 Task: Select the block outline in the cursor style.
Action: Mouse moved to (21, 501)
Screenshot: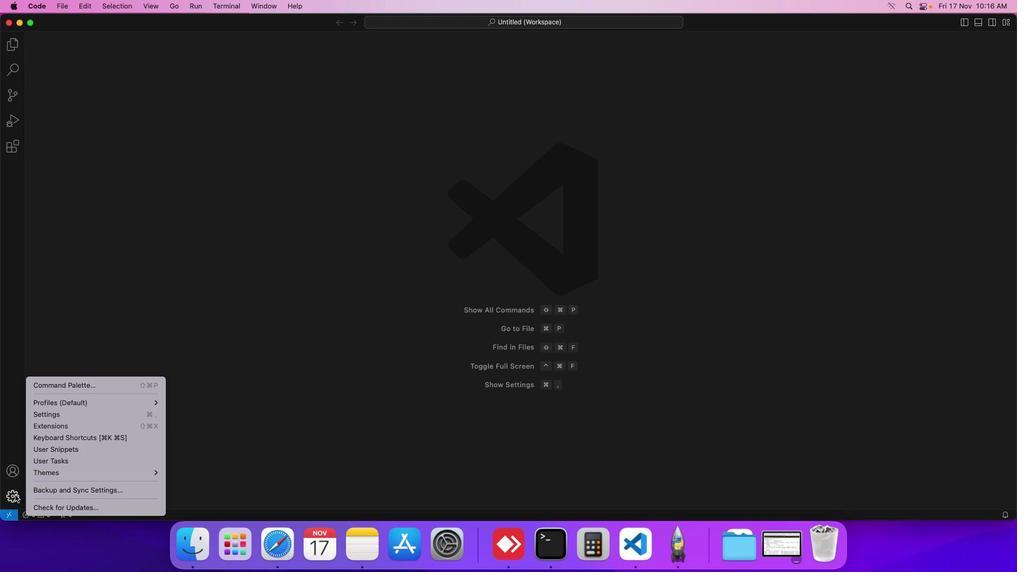 
Action: Mouse pressed left at (21, 501)
Screenshot: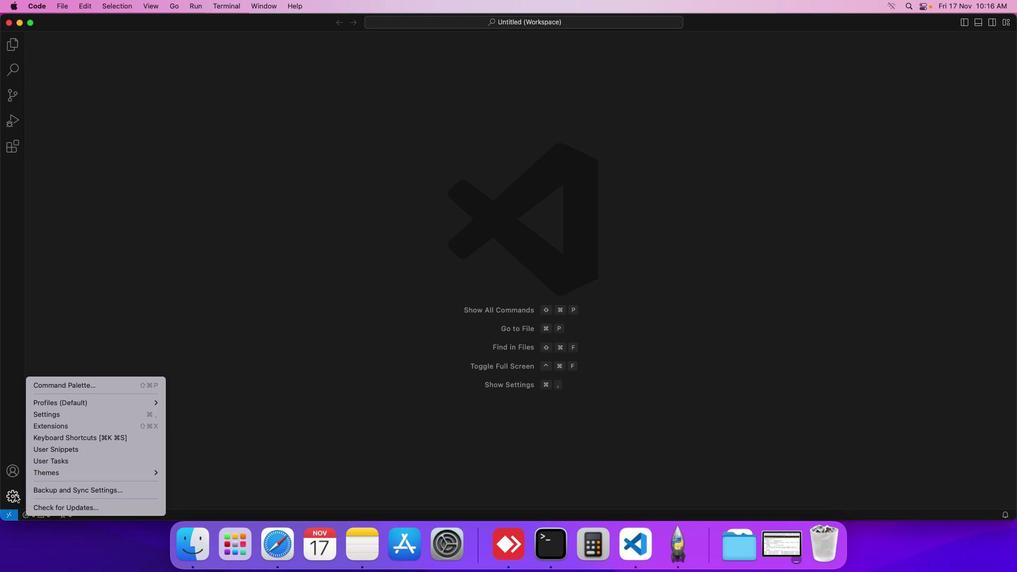 
Action: Mouse moved to (54, 421)
Screenshot: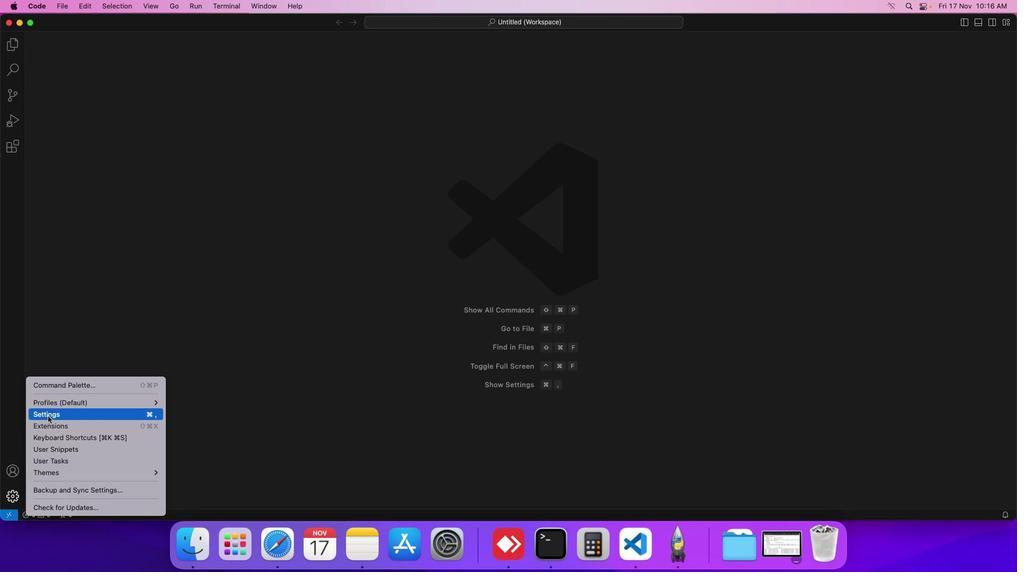 
Action: Mouse pressed left at (54, 421)
Screenshot: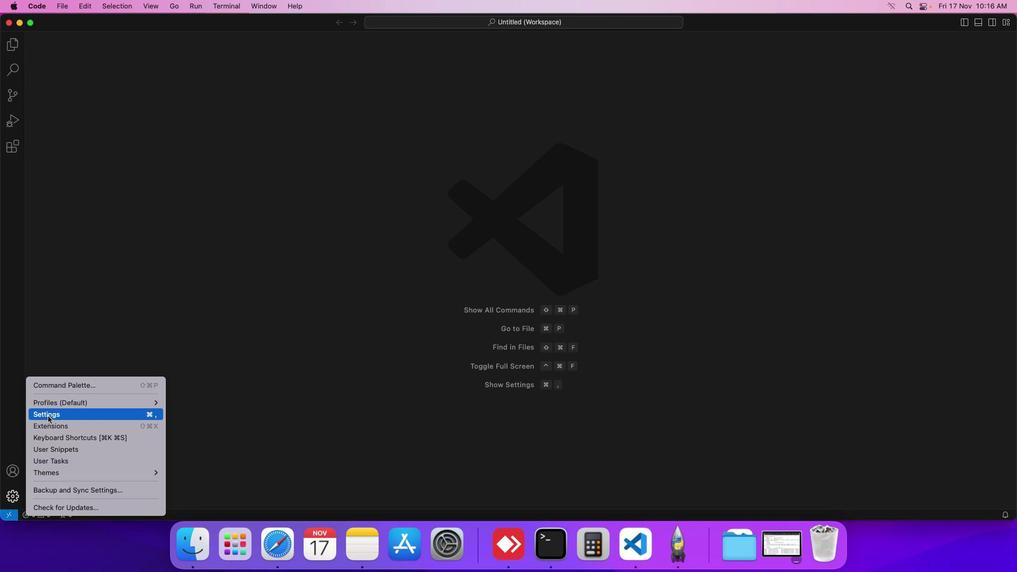
Action: Mouse moved to (252, 88)
Screenshot: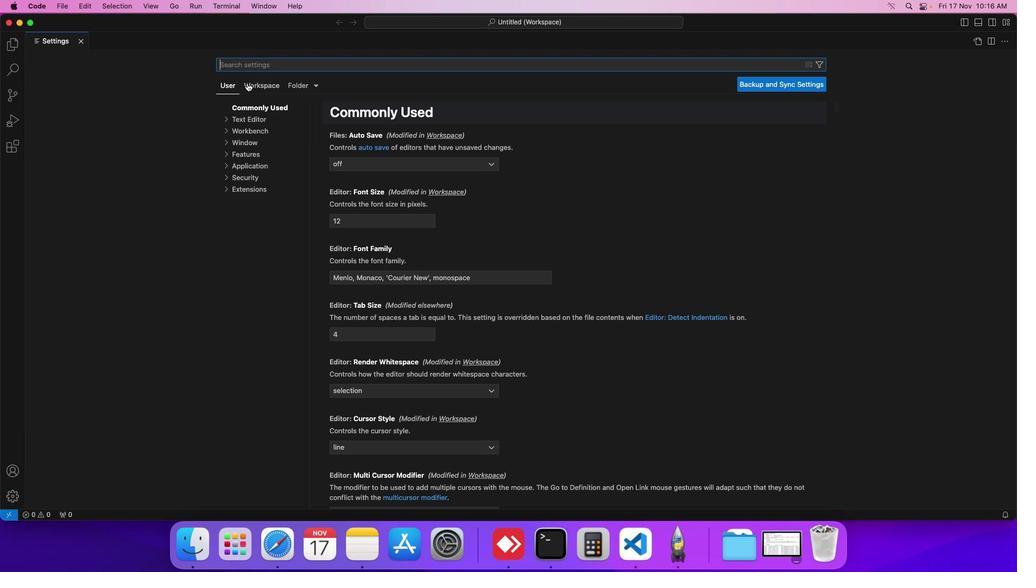 
Action: Mouse pressed left at (252, 88)
Screenshot: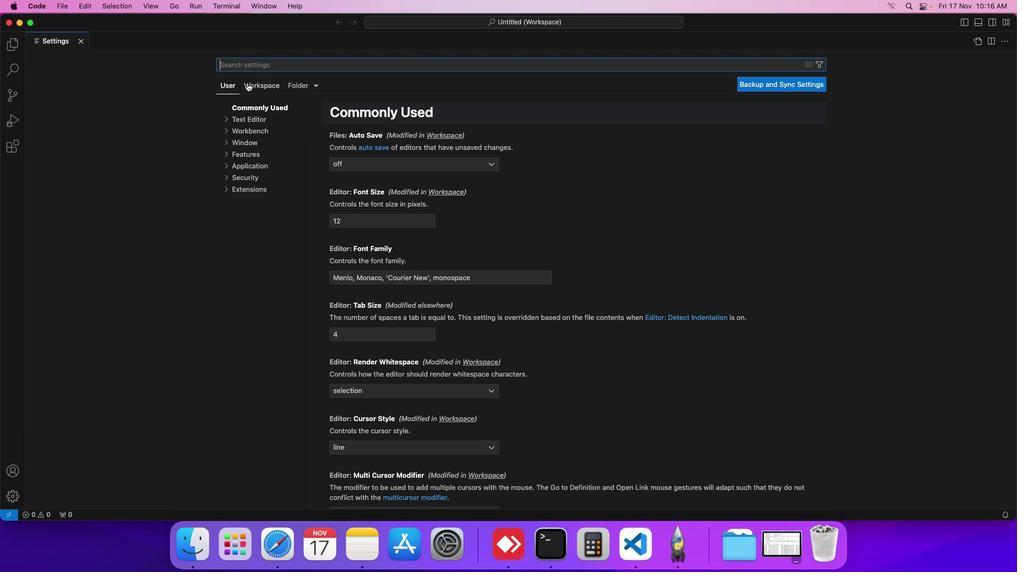 
Action: Mouse moved to (255, 123)
Screenshot: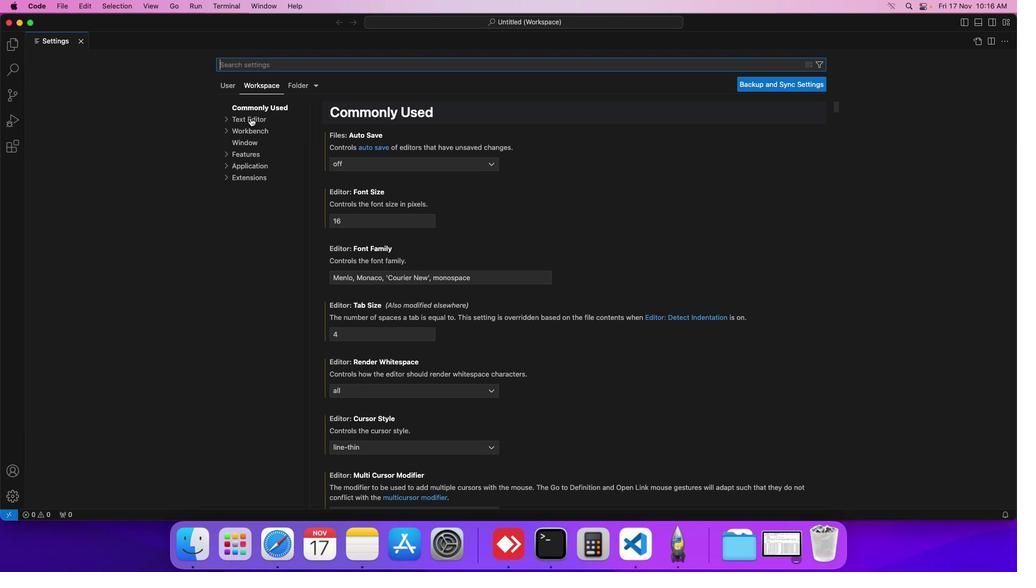 
Action: Mouse pressed left at (255, 123)
Screenshot: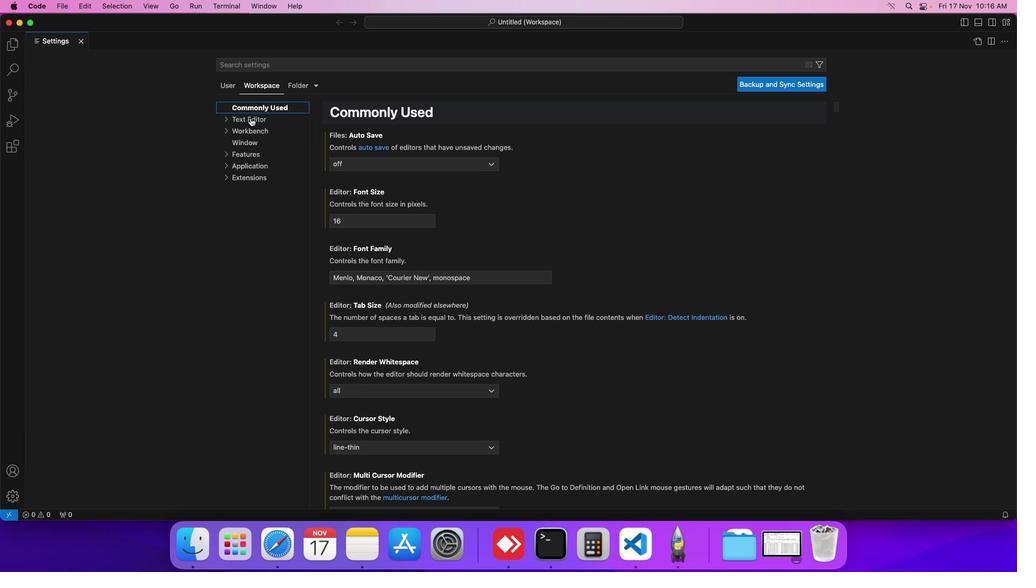 
Action: Mouse moved to (245, 137)
Screenshot: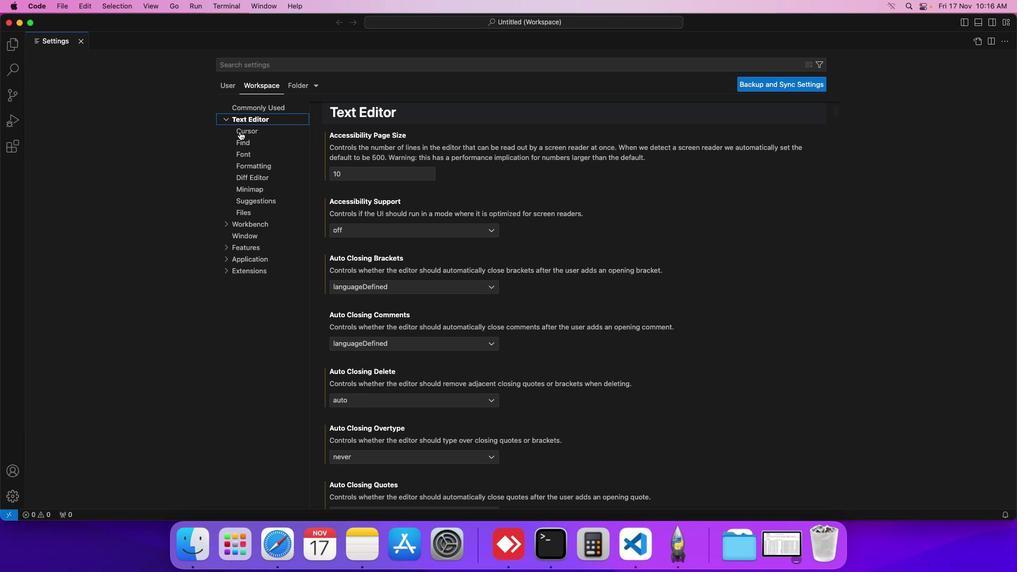 
Action: Mouse pressed left at (245, 137)
Screenshot: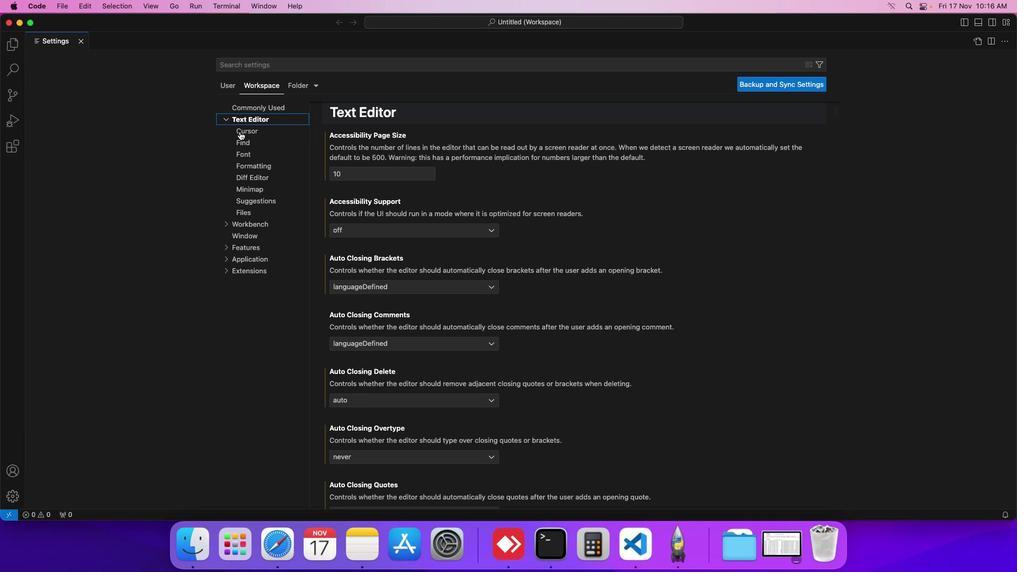 
Action: Mouse moved to (404, 278)
Screenshot: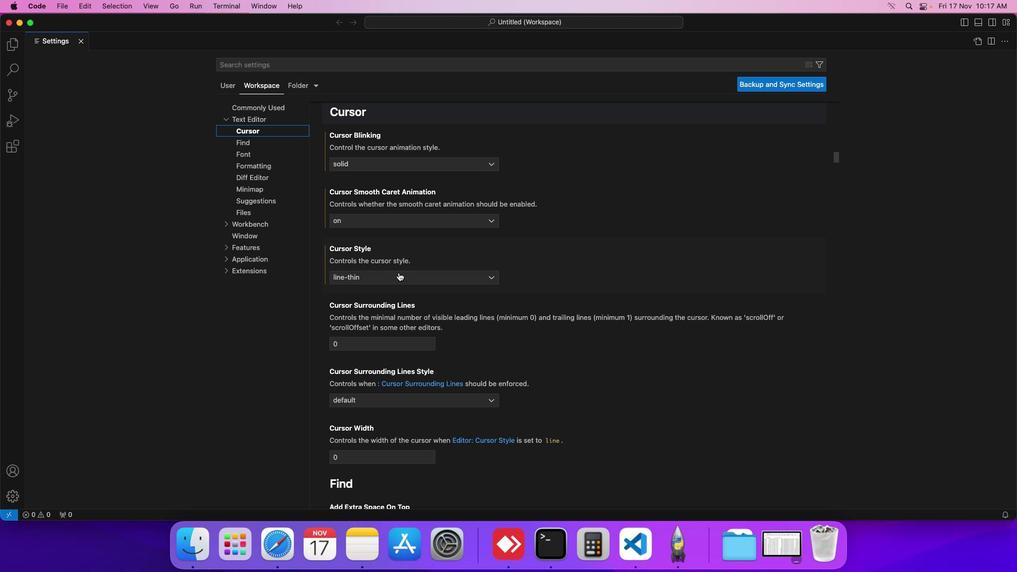 
Action: Mouse pressed left at (404, 278)
Screenshot: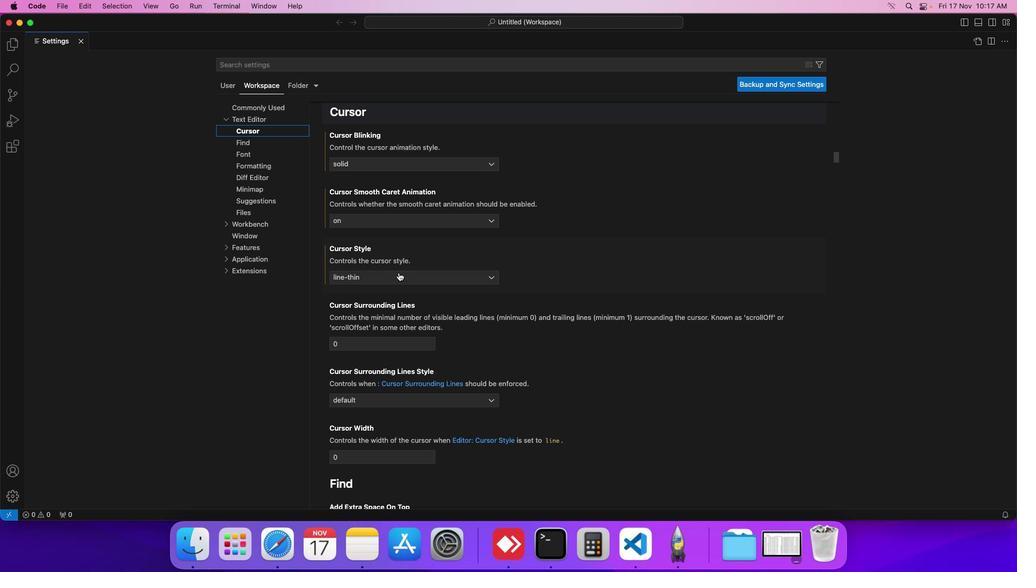
Action: Mouse moved to (364, 340)
Screenshot: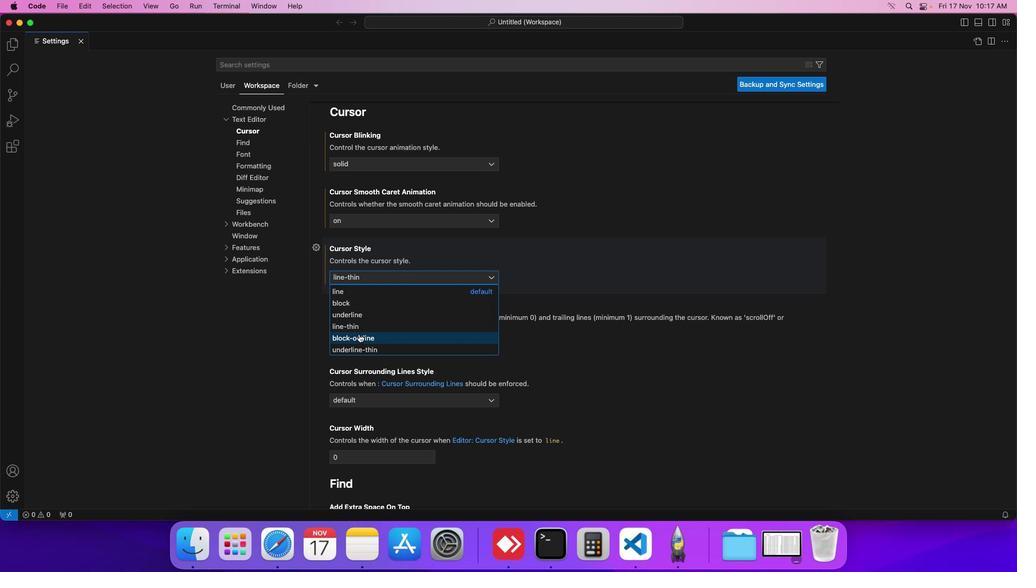 
Action: Mouse pressed left at (364, 340)
Screenshot: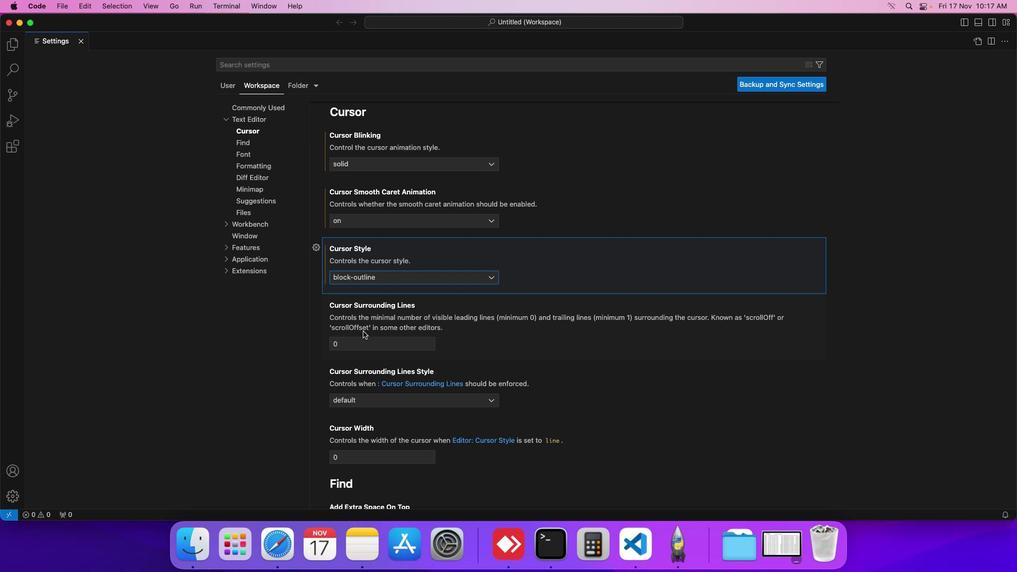 
Action: Mouse moved to (412, 292)
Screenshot: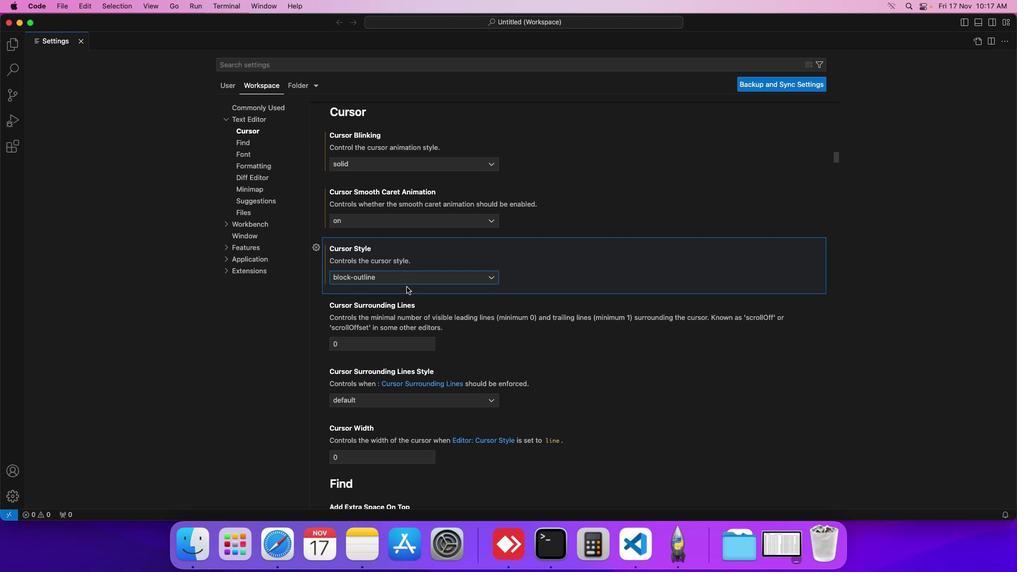 
